 Task: Add Appel Farms Basil Tomato Feta Cheese to the cart.
Action: Mouse pressed left at (22, 99)
Screenshot: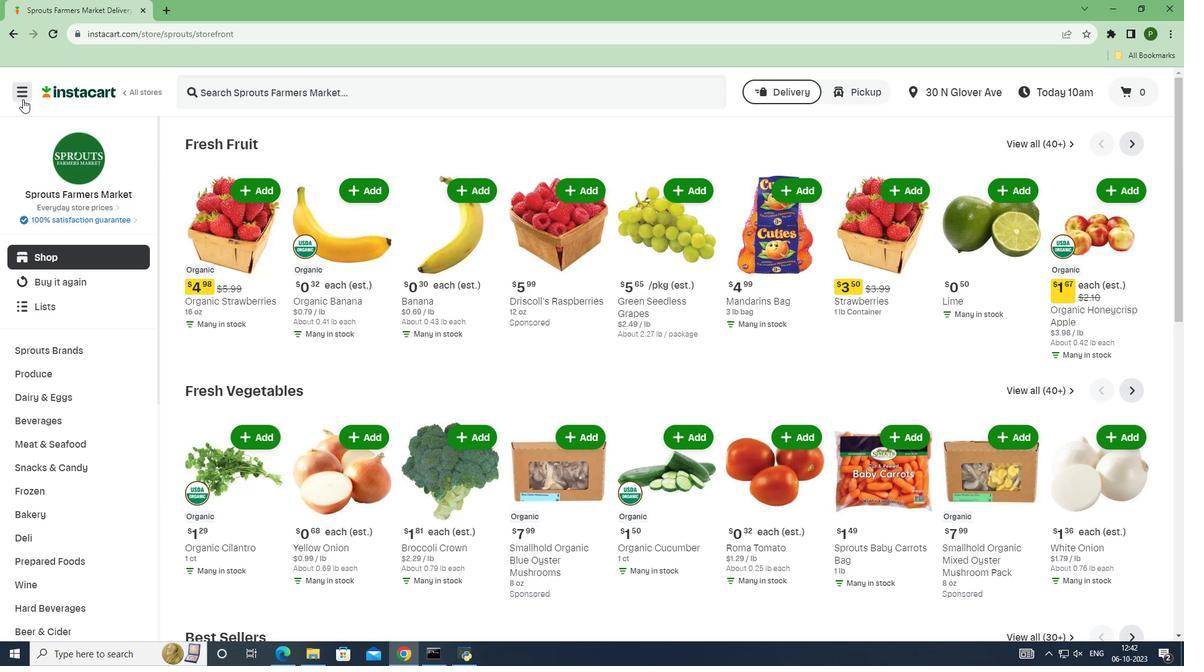 
Action: Mouse moved to (40, 332)
Screenshot: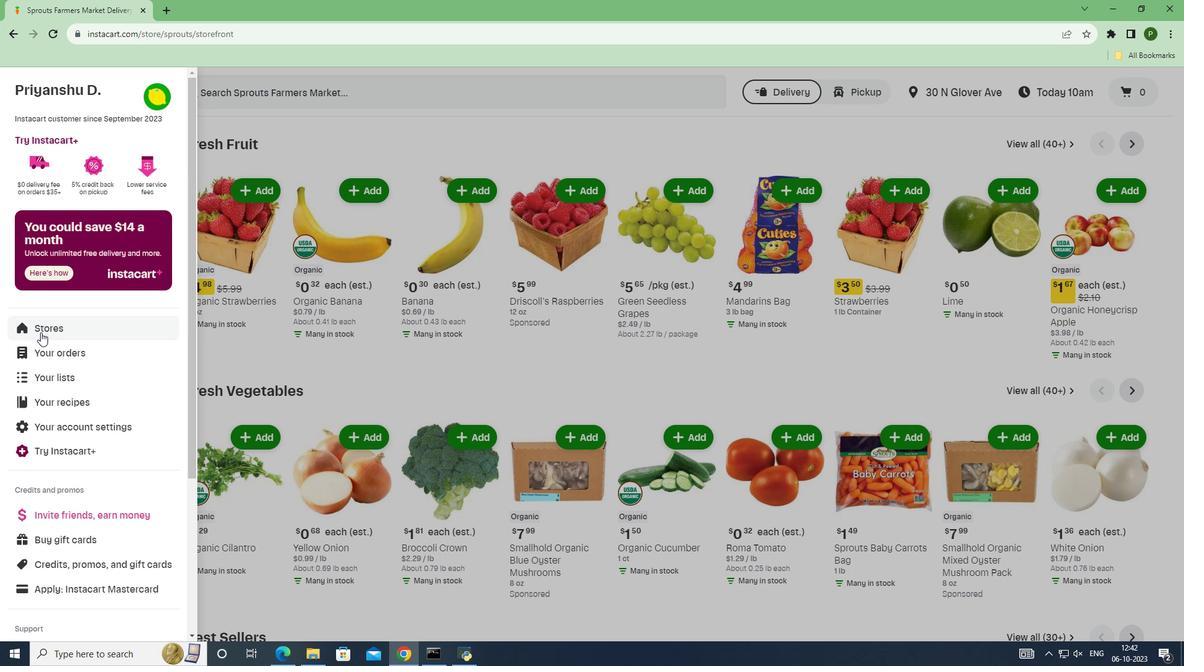 
Action: Mouse pressed left at (40, 332)
Screenshot: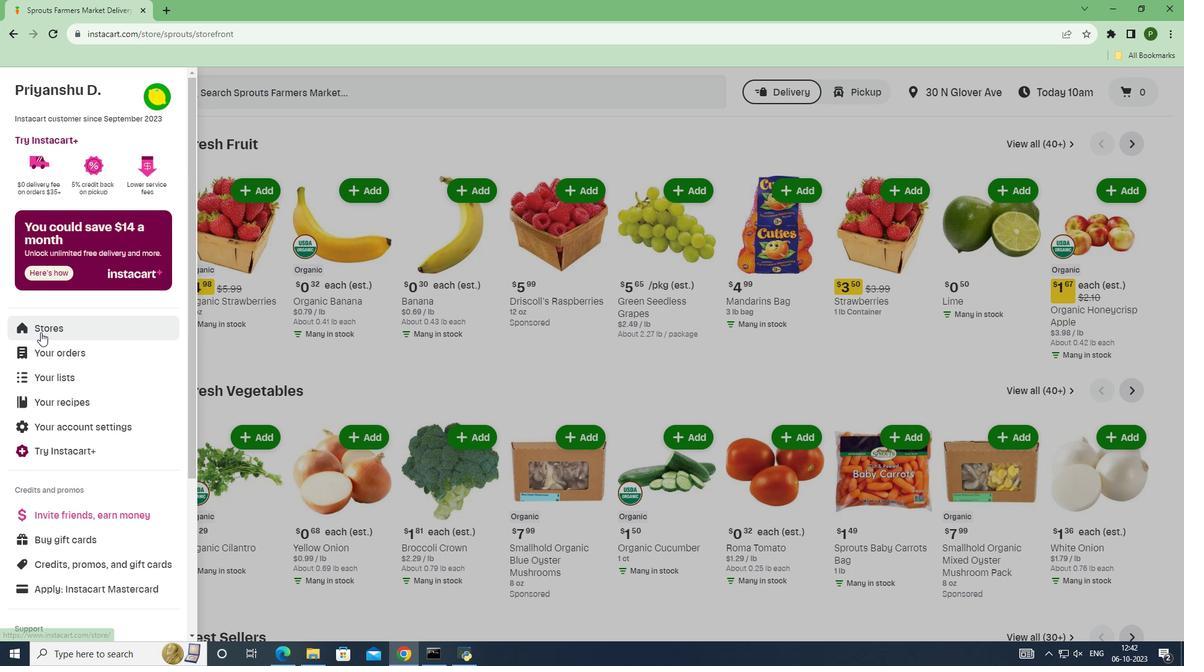 
Action: Mouse moved to (276, 145)
Screenshot: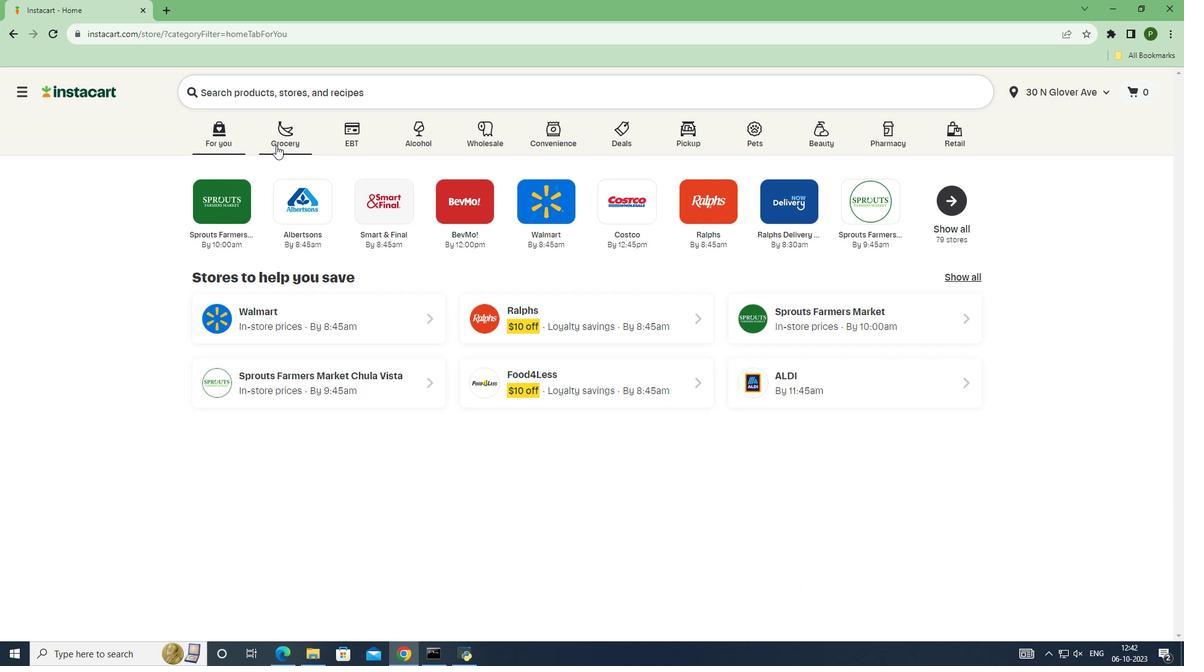 
Action: Mouse pressed left at (276, 145)
Screenshot: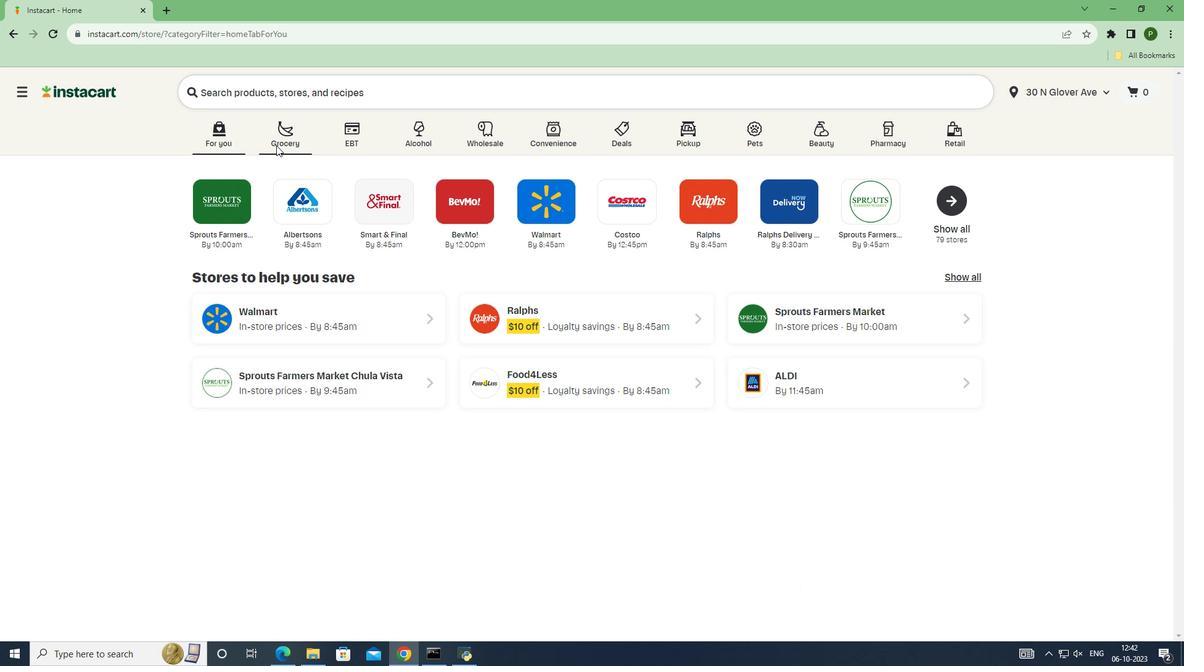 
Action: Mouse moved to (767, 288)
Screenshot: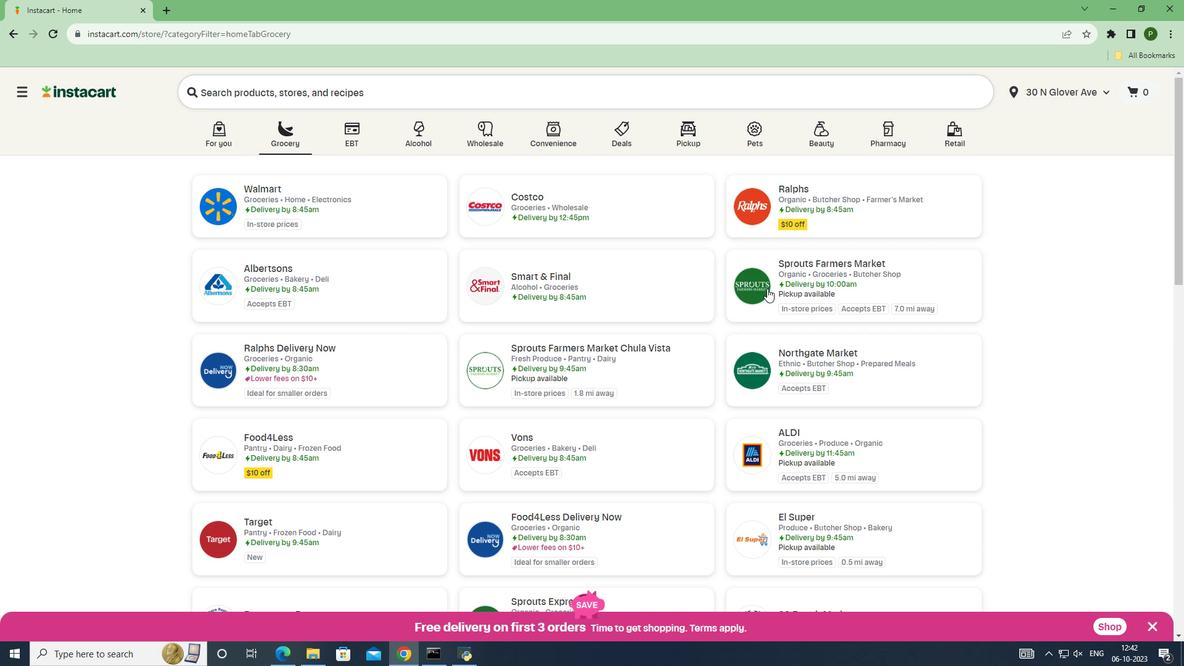
Action: Mouse pressed left at (767, 288)
Screenshot: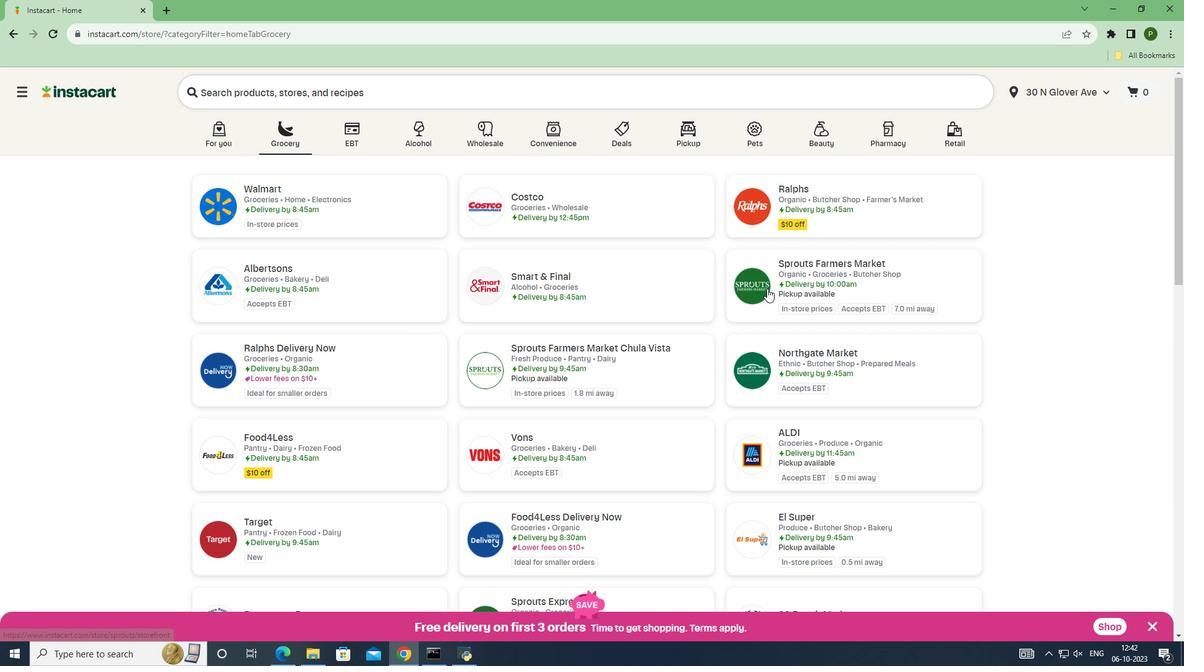 
Action: Mouse moved to (86, 405)
Screenshot: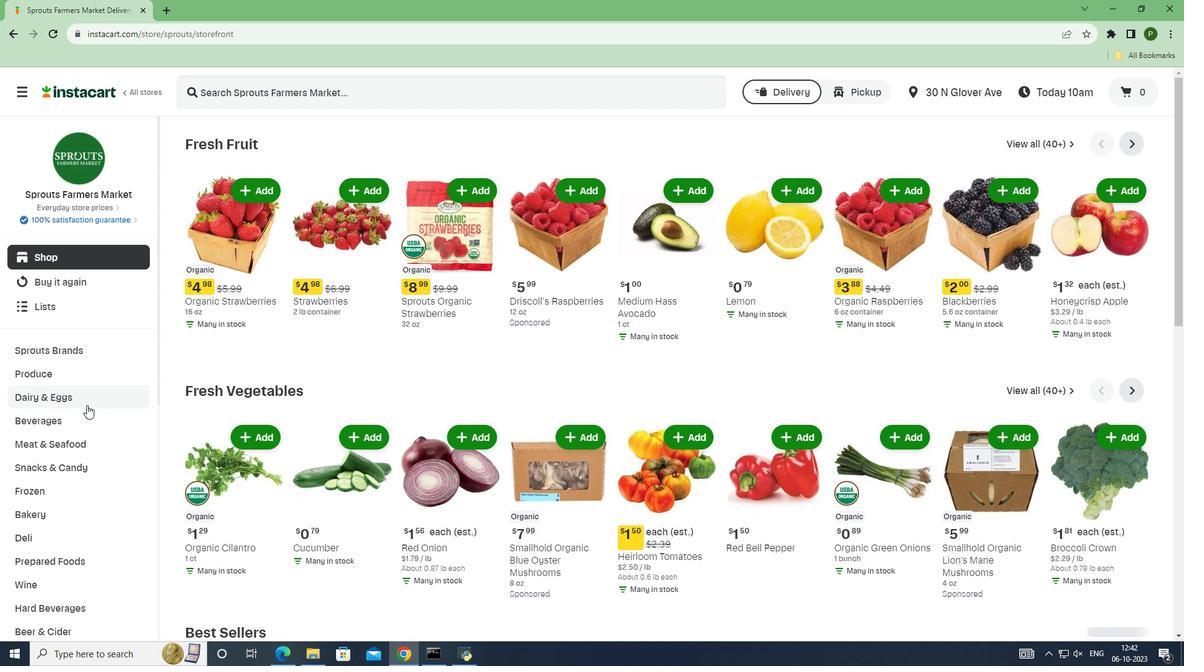 
Action: Mouse pressed left at (86, 405)
Screenshot: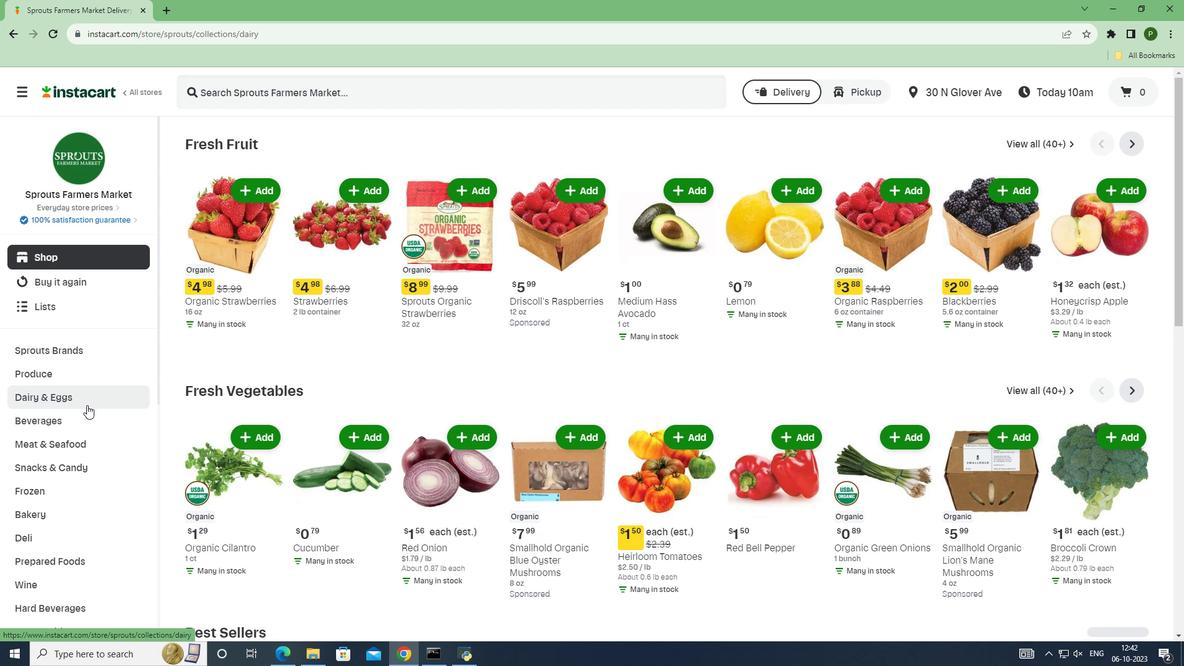 
Action: Mouse moved to (71, 447)
Screenshot: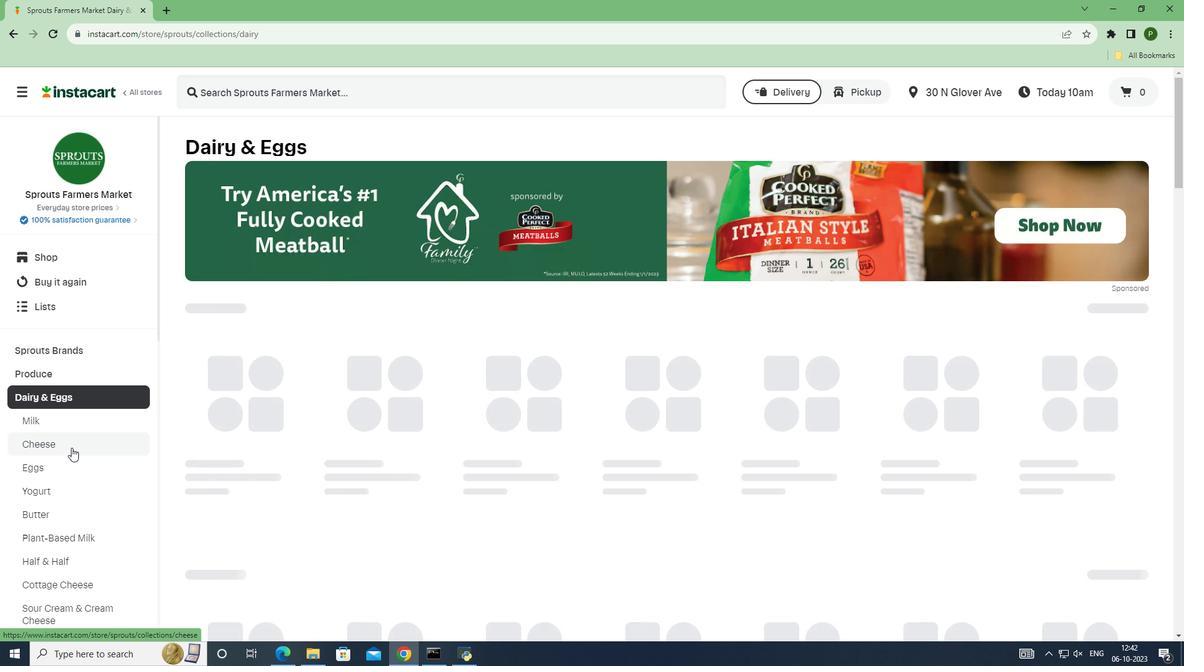 
Action: Mouse pressed left at (71, 447)
Screenshot: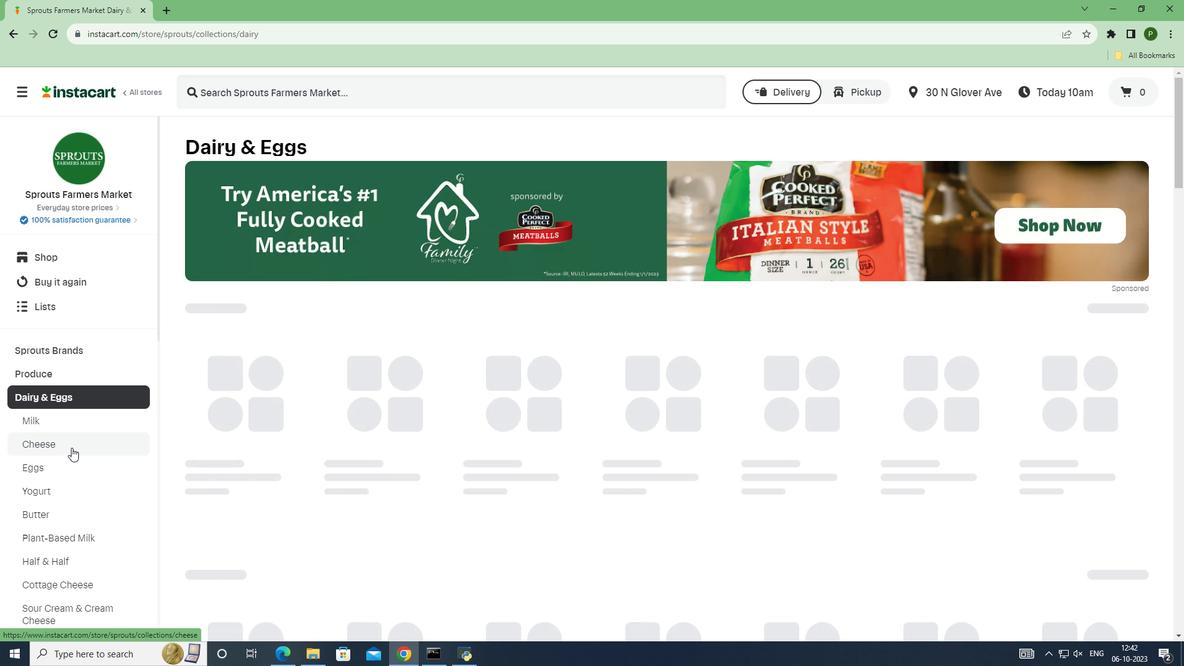 
Action: Mouse moved to (441, 281)
Screenshot: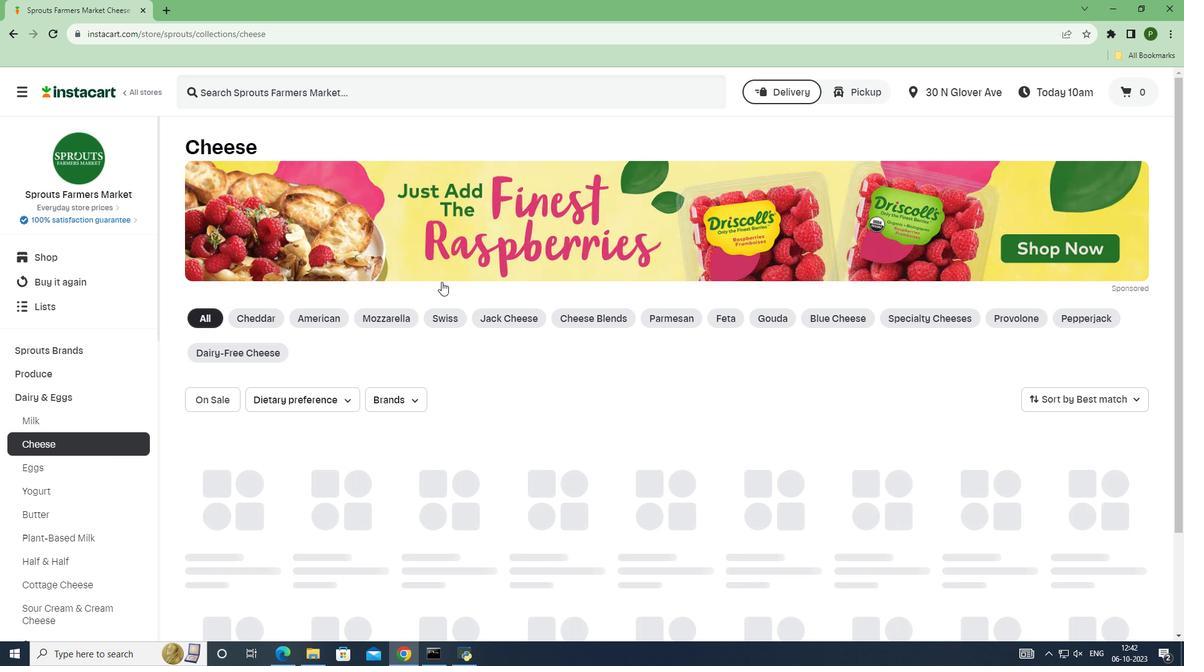 
Action: Mouse scrolled (441, 281) with delta (0, 0)
Screenshot: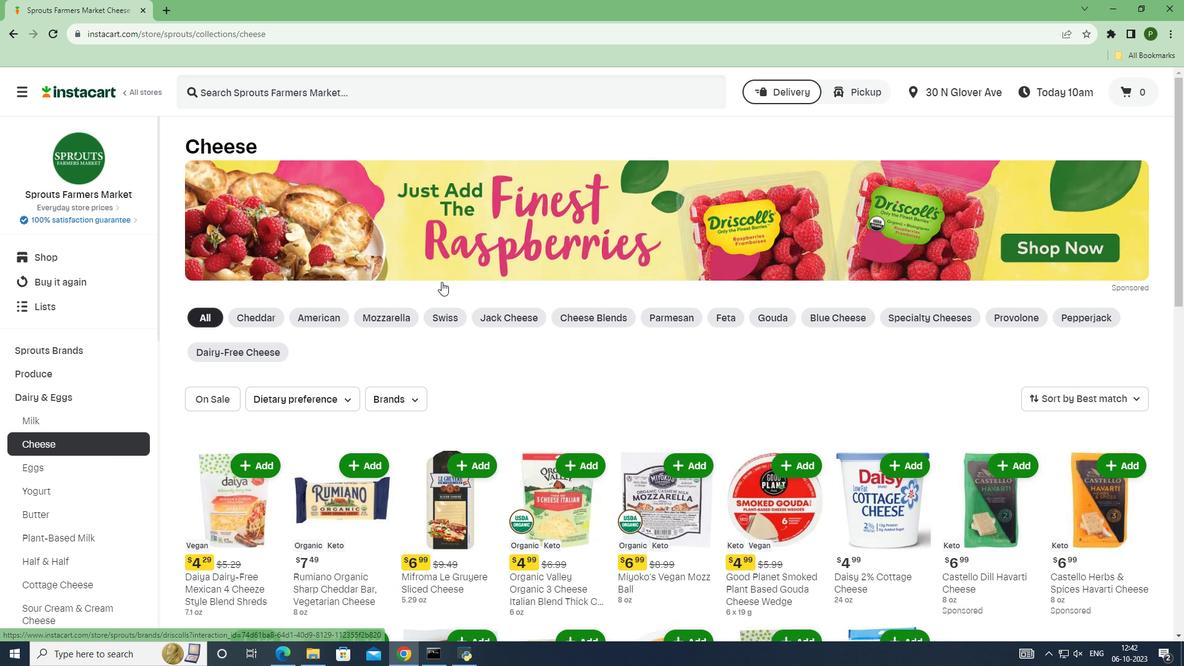 
Action: Mouse scrolled (441, 281) with delta (0, 0)
Screenshot: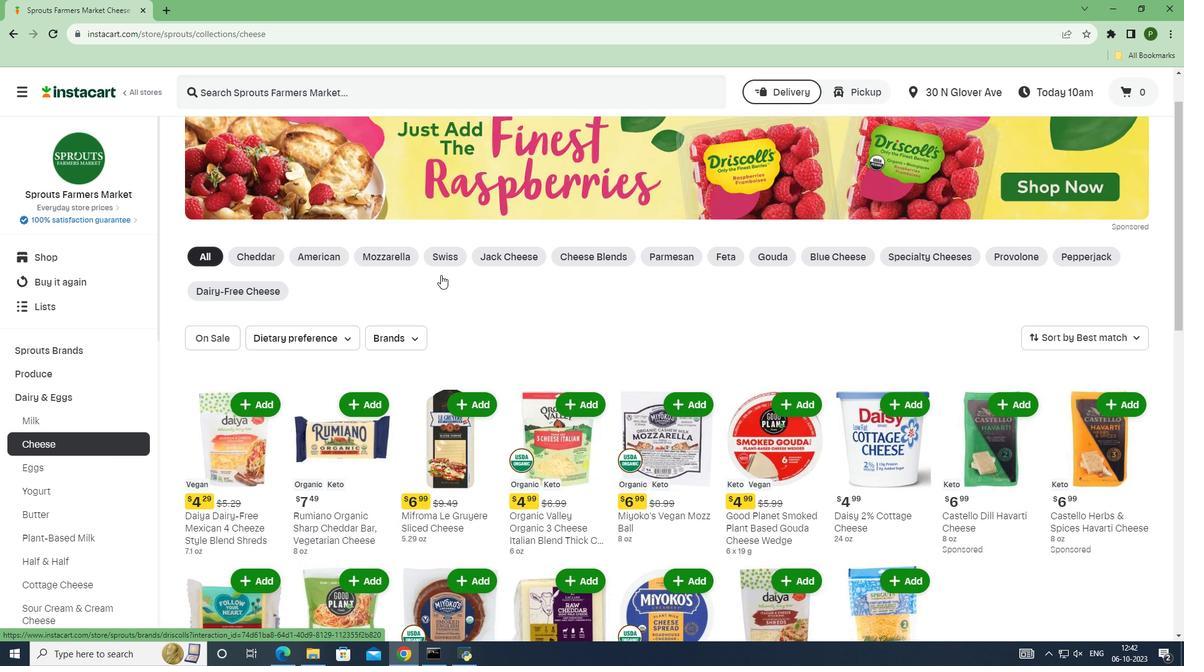 
Action: Mouse moved to (321, 93)
Screenshot: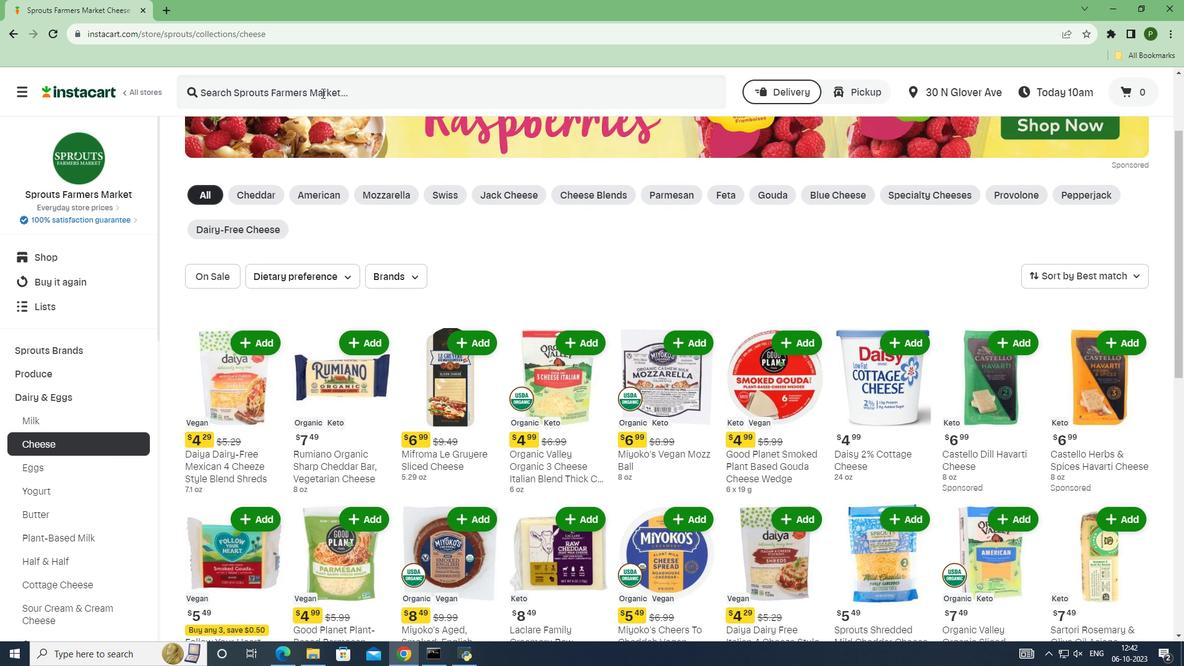 
Action: Mouse pressed left at (321, 93)
Screenshot: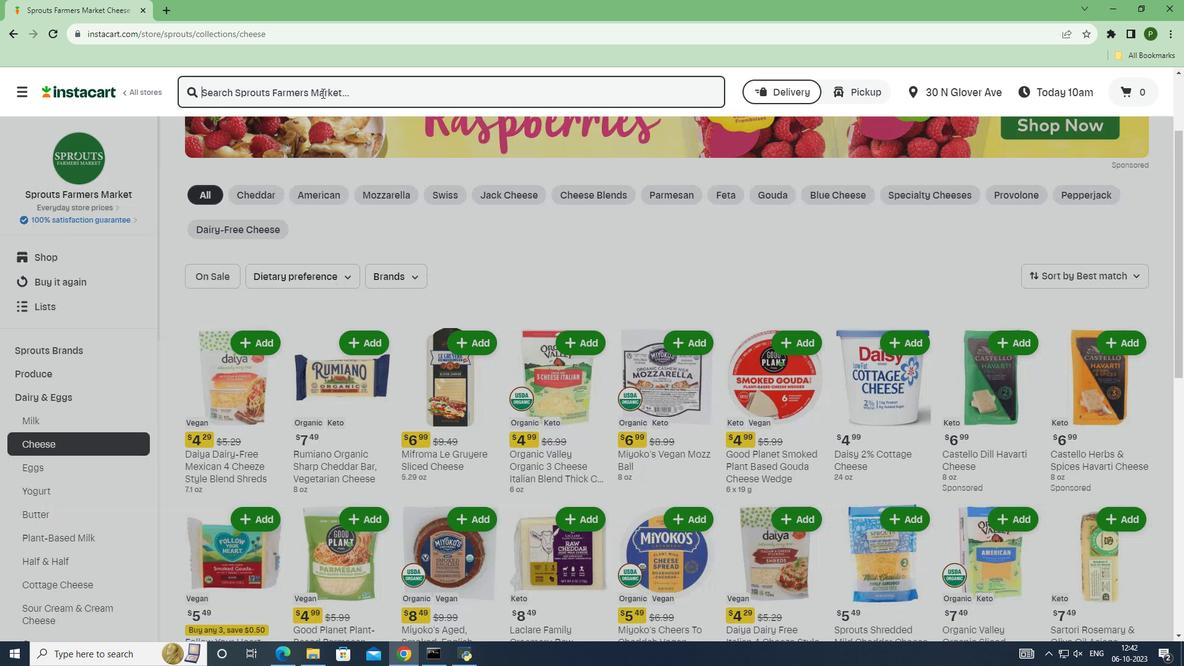 
Action: Key pressed <Key.caps_lock>A<Key.caps_lock>ppel<Key.space><Key.caps_lock>F<Key.caps_lock>arms<Key.space><Key.caps_lock>B<Key.caps_lock>asil<Key.space><Key.caps_lock>TO<Key.caps_lock>mato<Key.space><Key.caps_lock>F<Key.caps_lock>eta<Key.space><Key.caps_lock>C<Key.caps_lock>heese<Key.space><Key.enter>
Screenshot: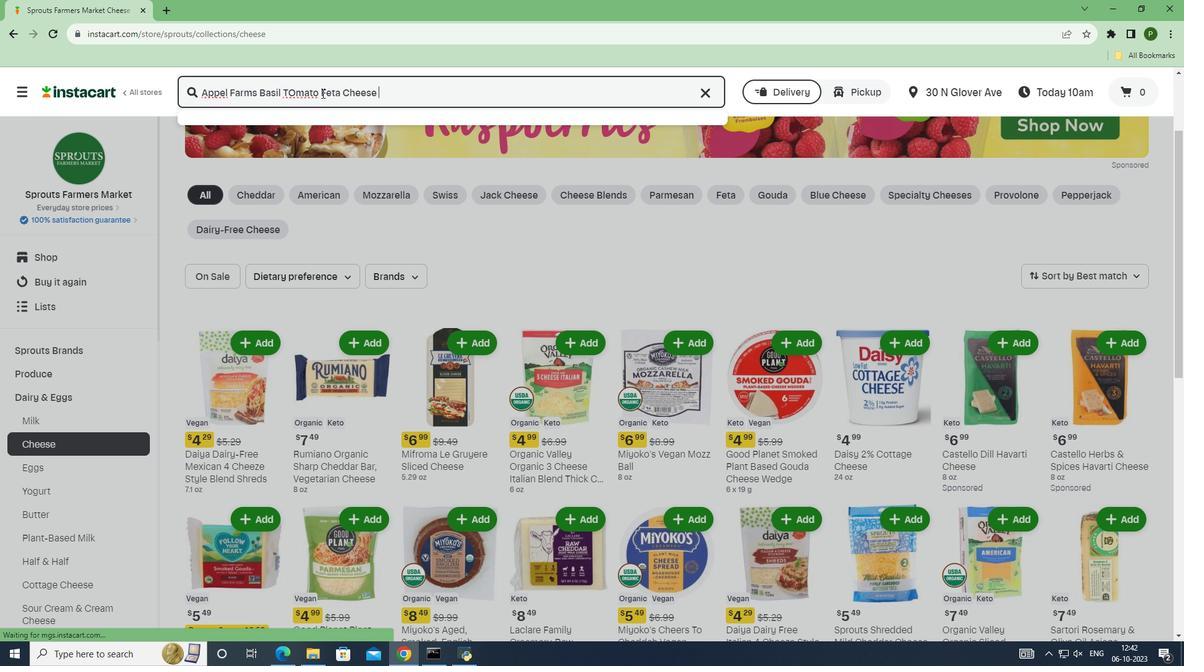 
Action: Mouse moved to (438, 334)
Screenshot: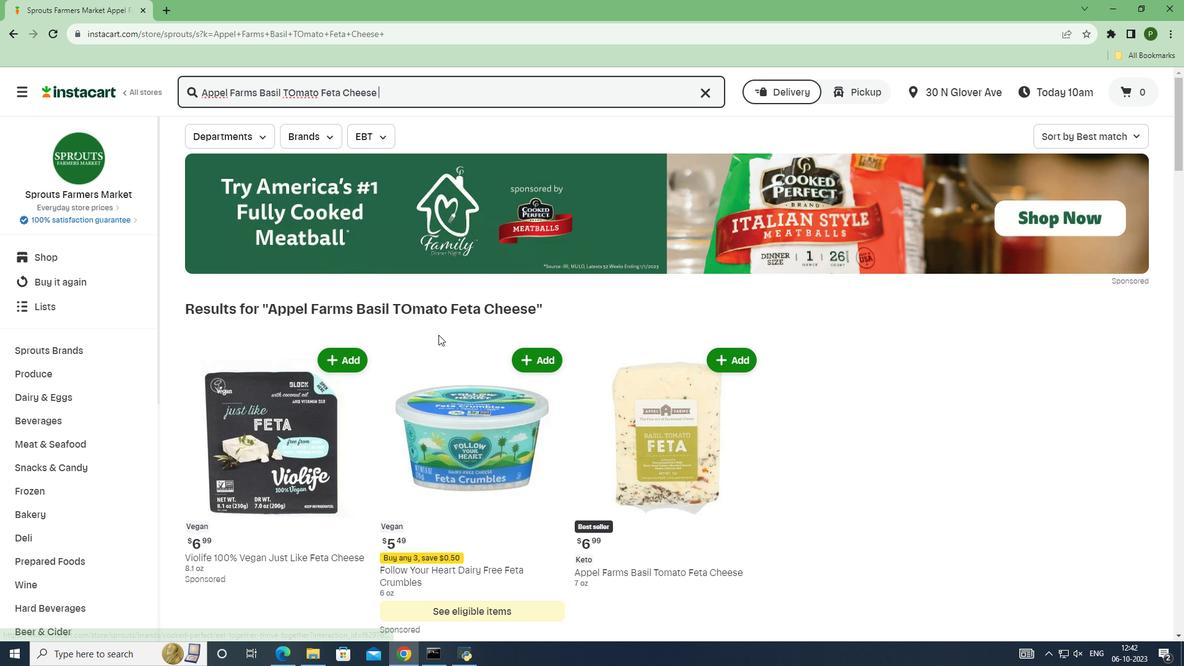 
Action: Mouse scrolled (438, 334) with delta (0, 0)
Screenshot: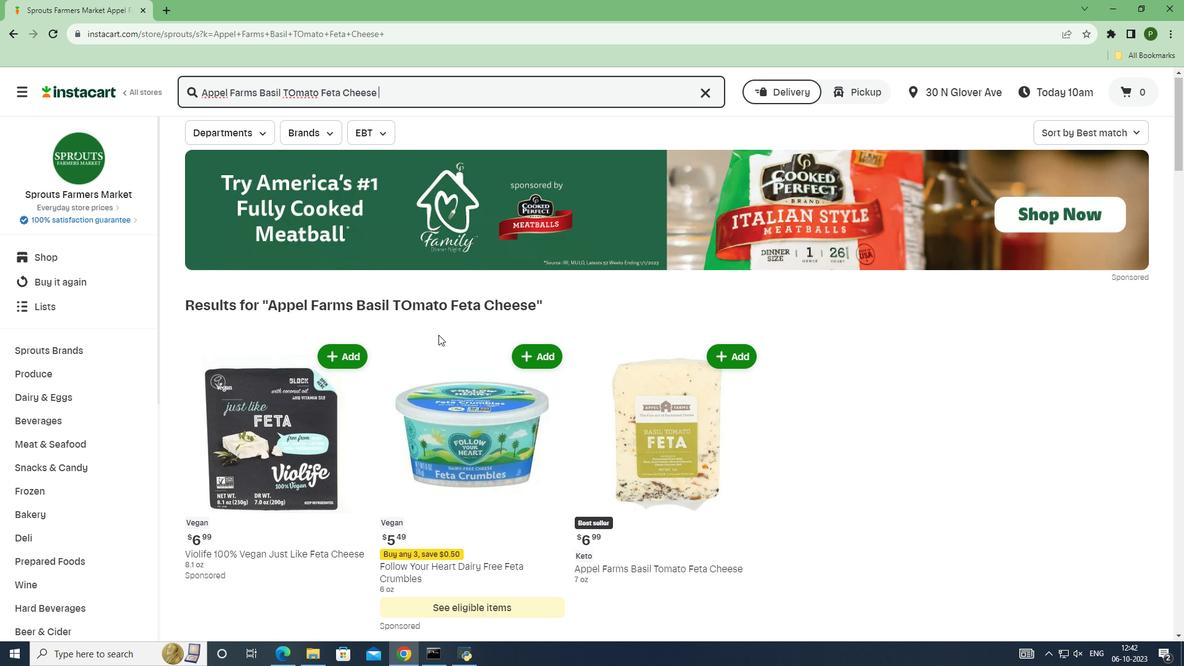 
Action: Mouse moved to (693, 299)
Screenshot: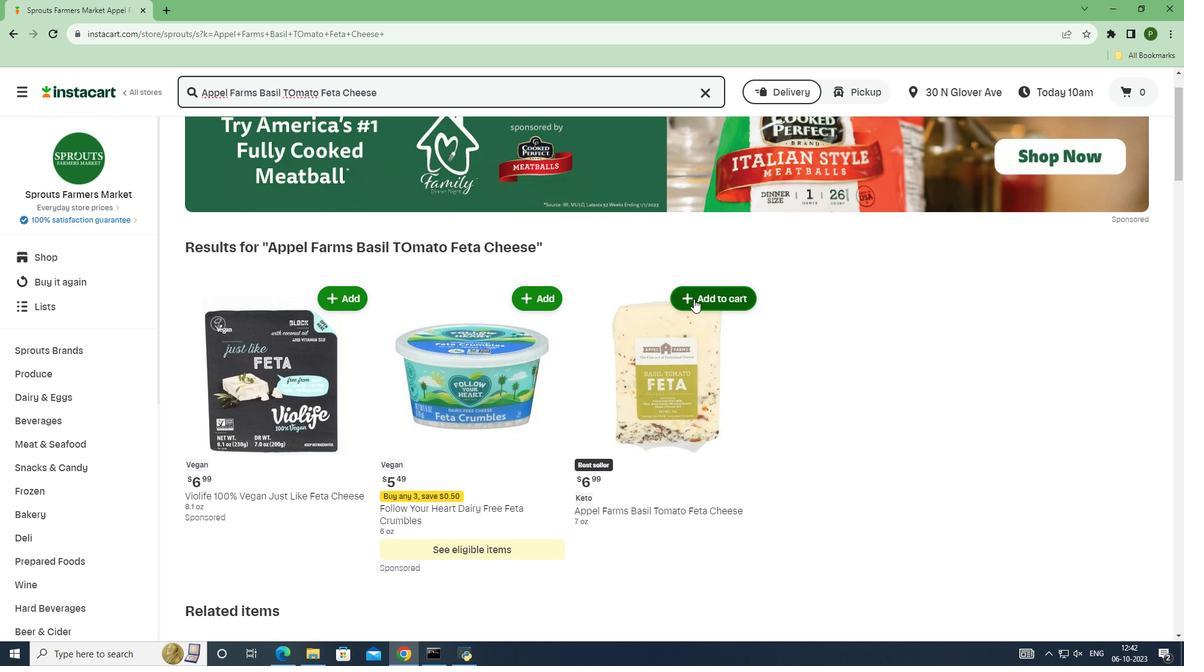 
Action: Mouse pressed left at (693, 299)
Screenshot: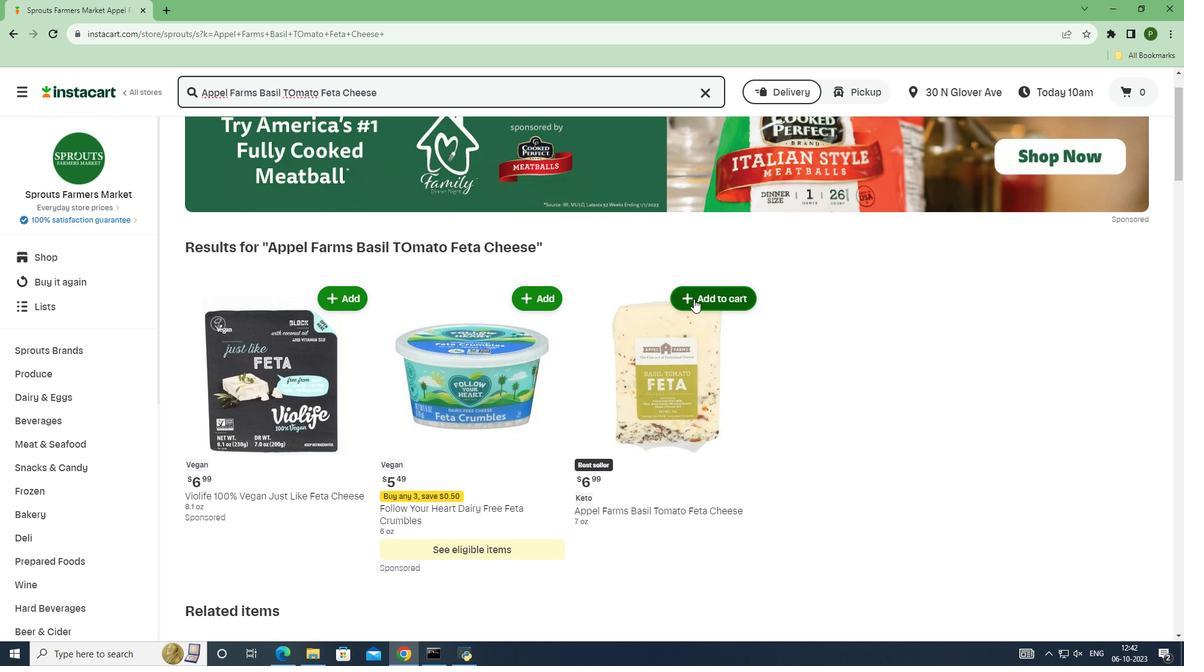 
Action: Mouse moved to (754, 373)
Screenshot: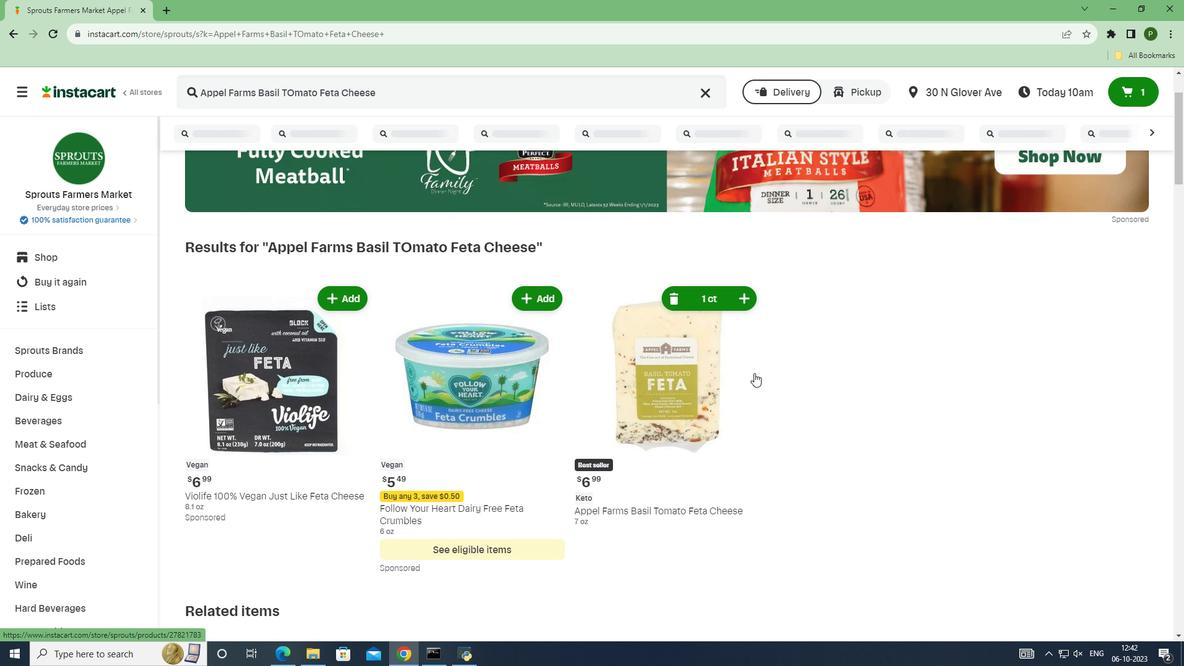 
